 Task: Manage the "Payment confirmation" page setting.
Action: Mouse moved to (1107, 85)
Screenshot: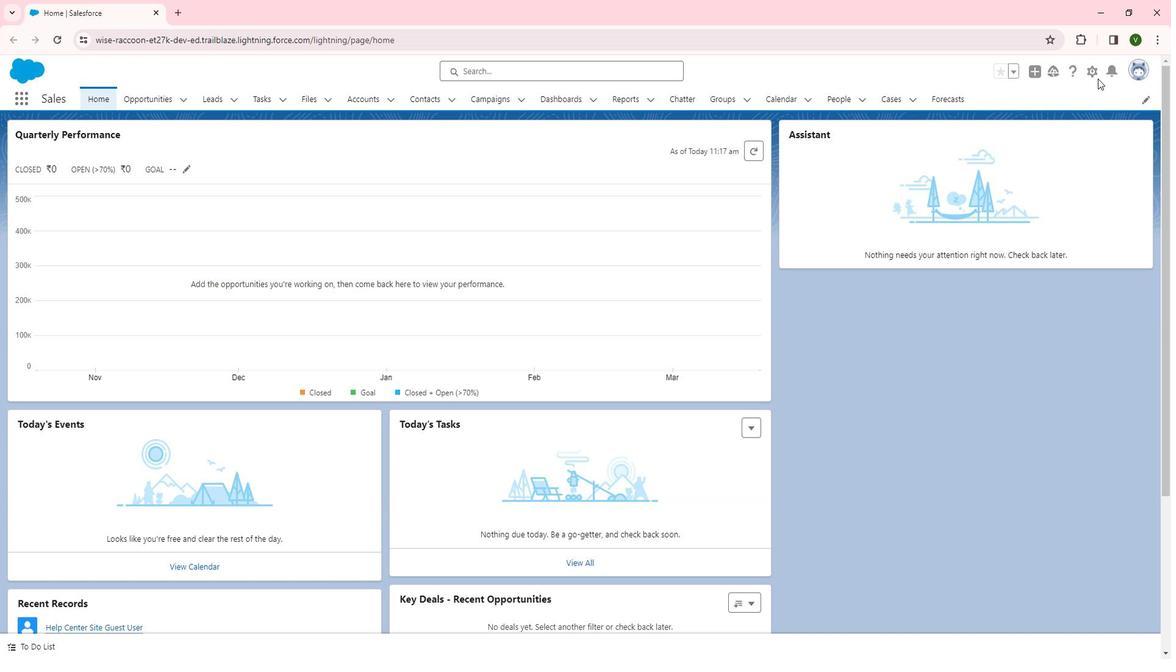 
Action: Mouse pressed left at (1107, 85)
Screenshot: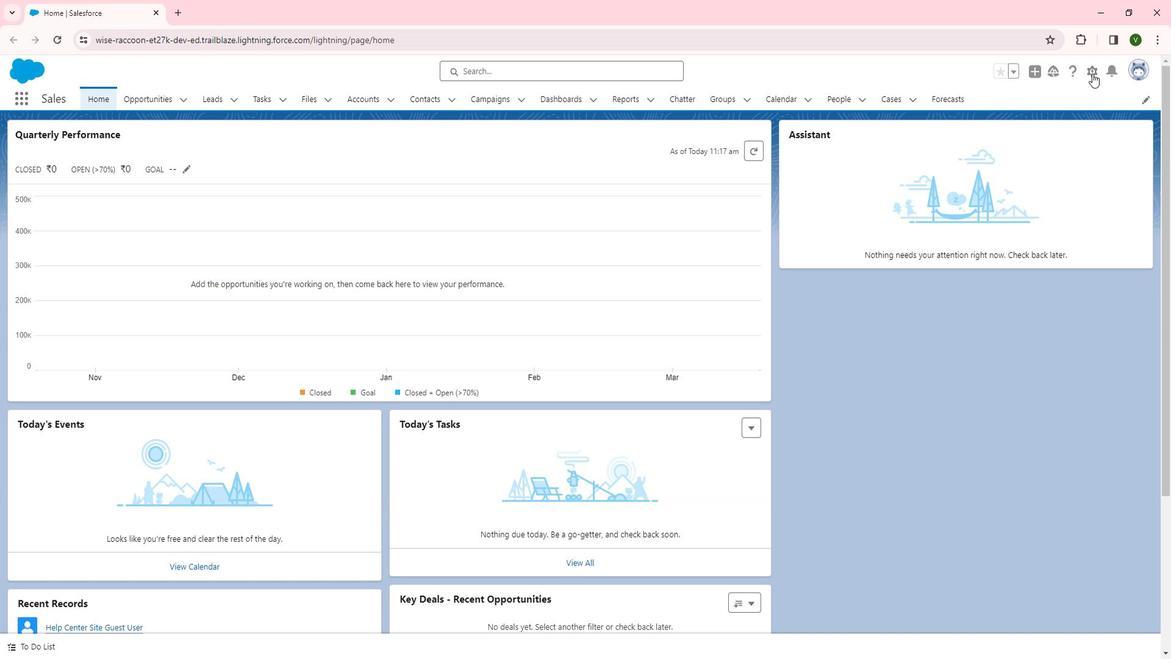 
Action: Mouse moved to (1050, 130)
Screenshot: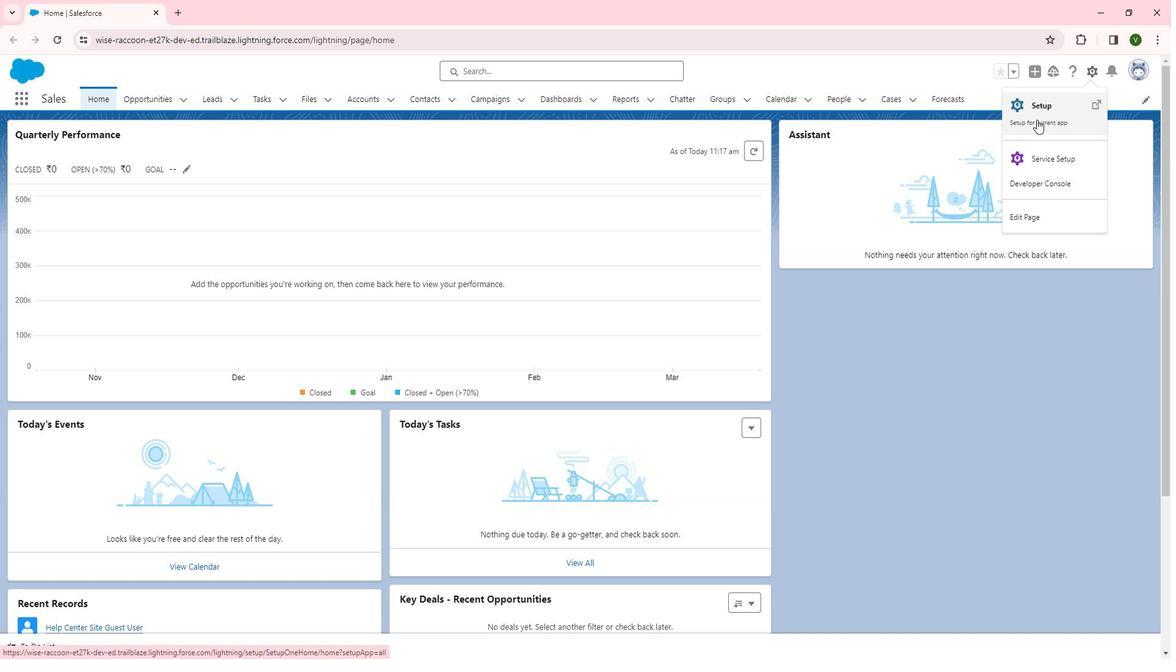 
Action: Mouse pressed left at (1050, 130)
Screenshot: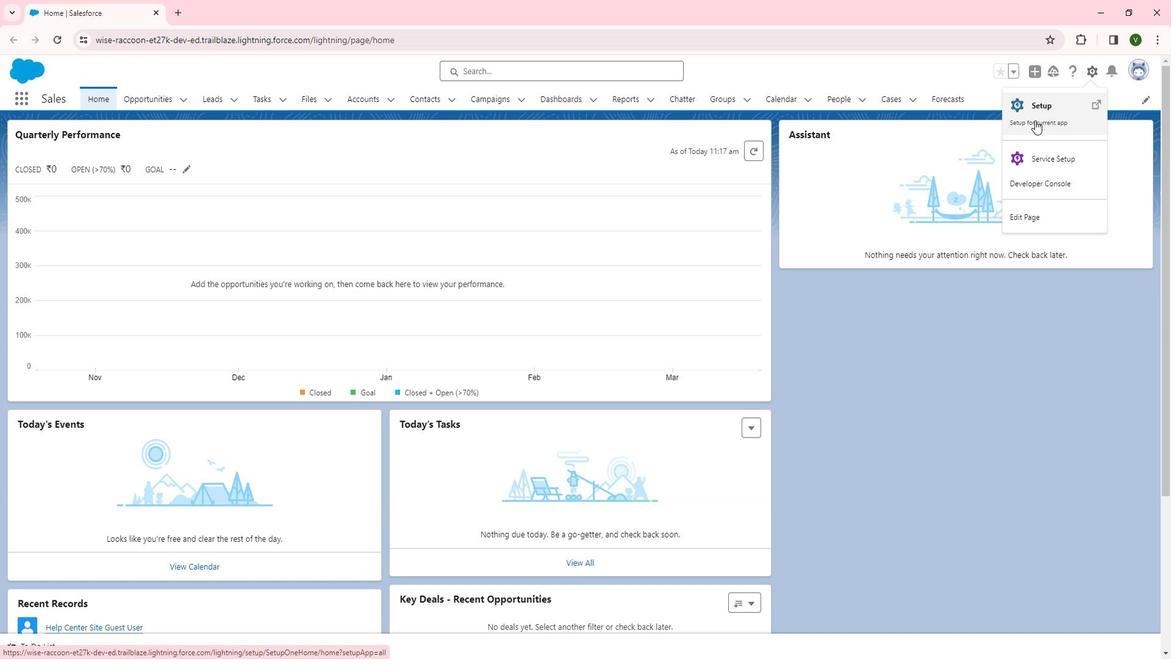 
Action: Mouse moved to (101, 419)
Screenshot: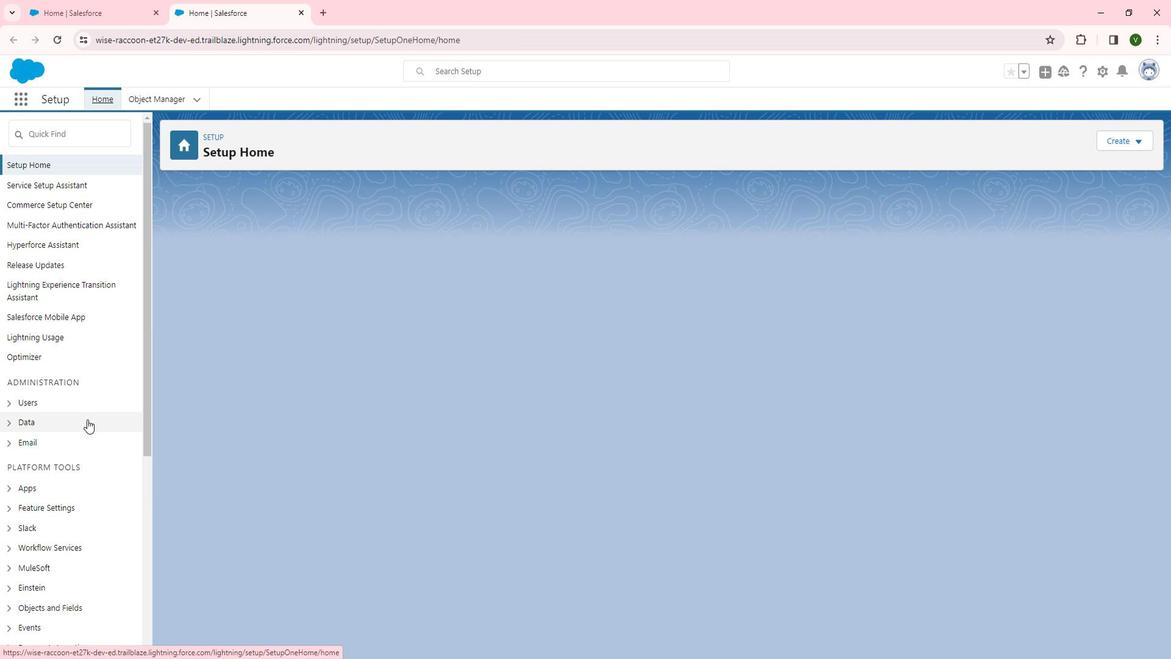 
Action: Mouse scrolled (101, 419) with delta (0, 0)
Screenshot: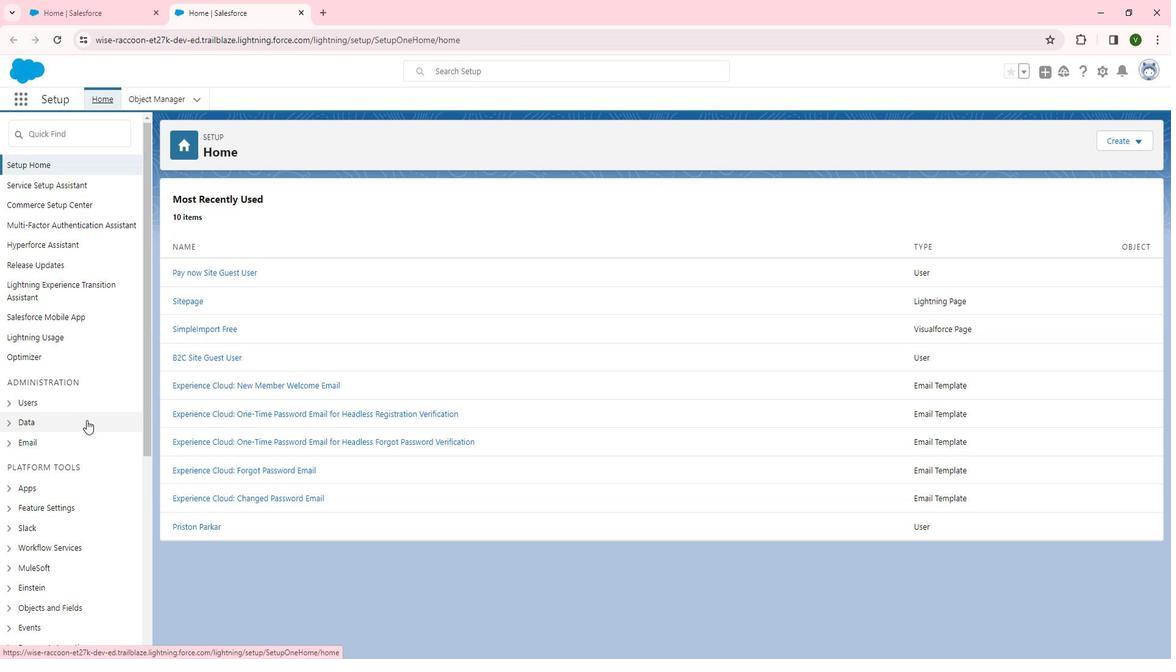 
Action: Mouse moved to (100, 421)
Screenshot: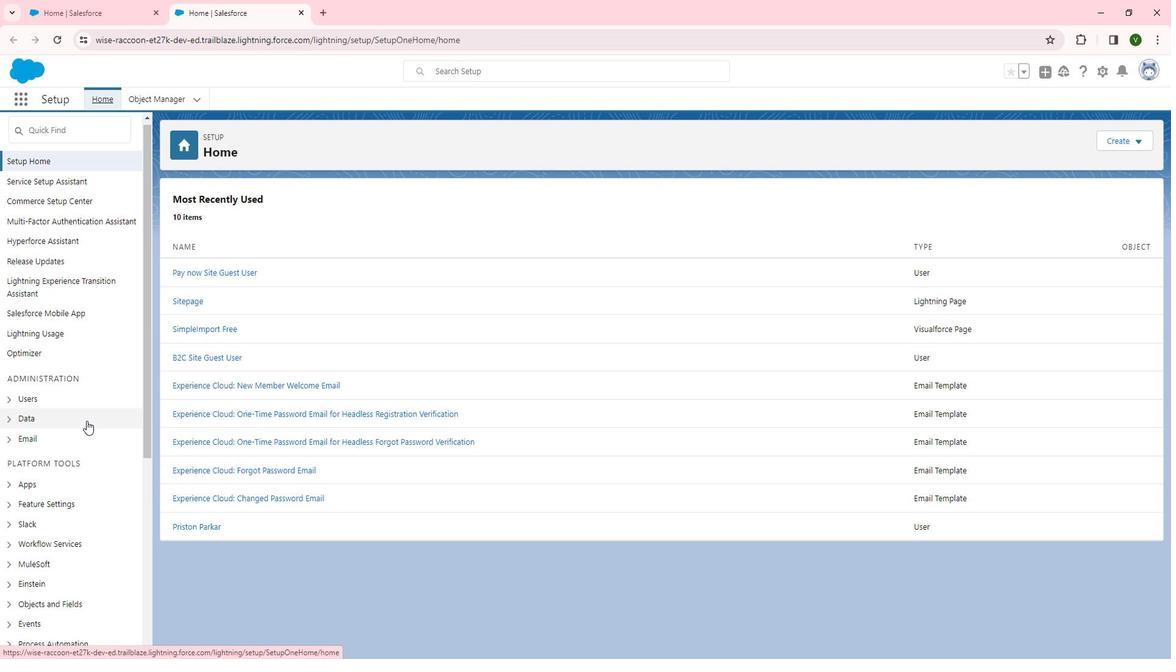 
Action: Mouse scrolled (100, 421) with delta (0, 0)
Screenshot: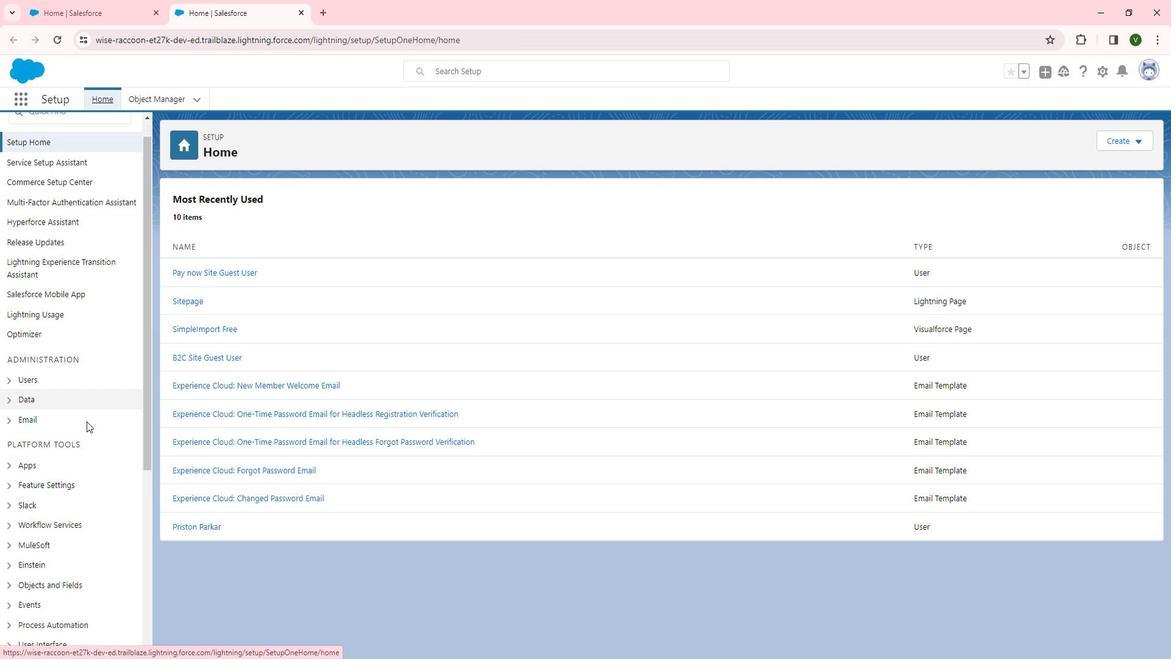 
Action: Mouse moved to (100, 421)
Screenshot: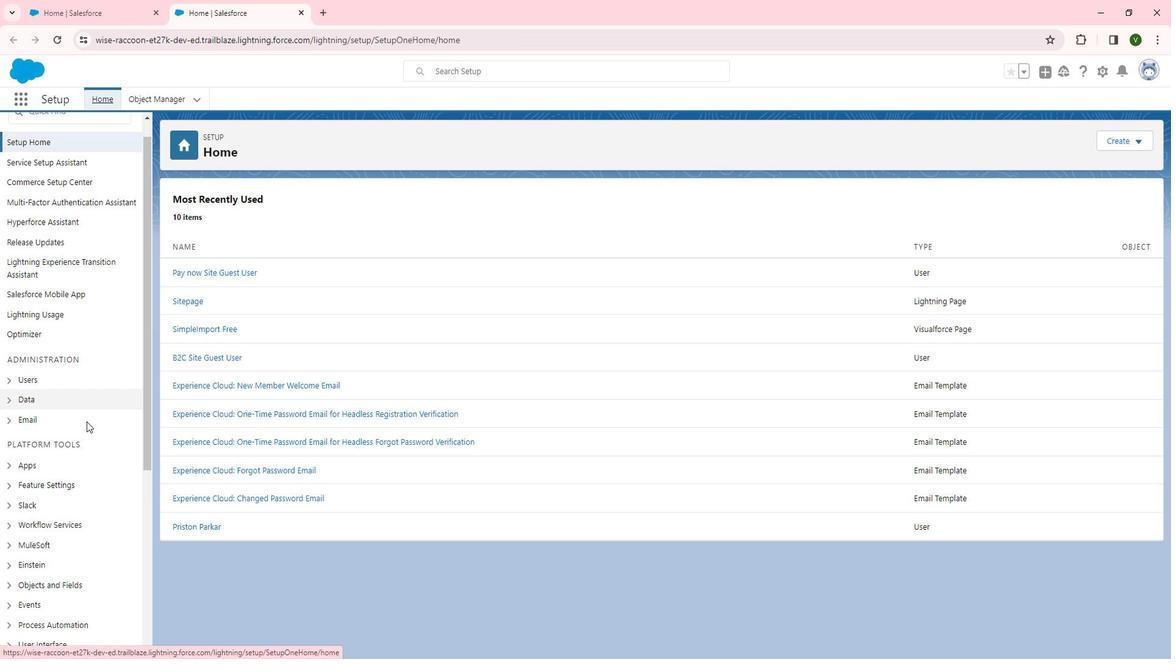 
Action: Mouse scrolled (100, 421) with delta (0, 0)
Screenshot: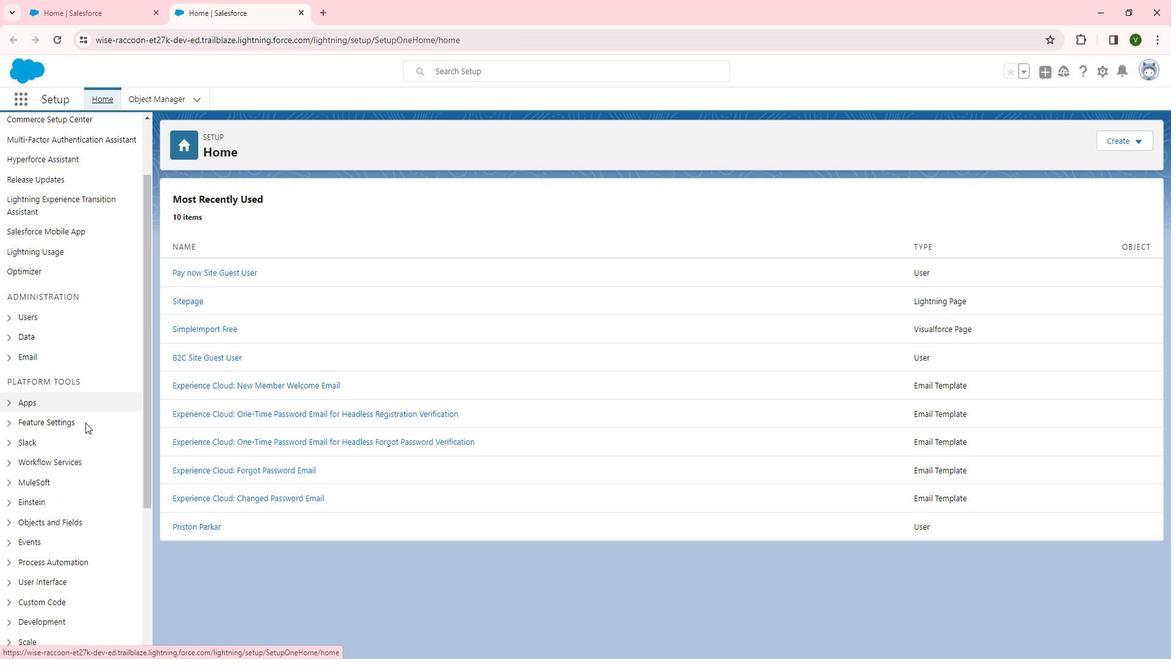 
Action: Mouse scrolled (100, 421) with delta (0, 0)
Screenshot: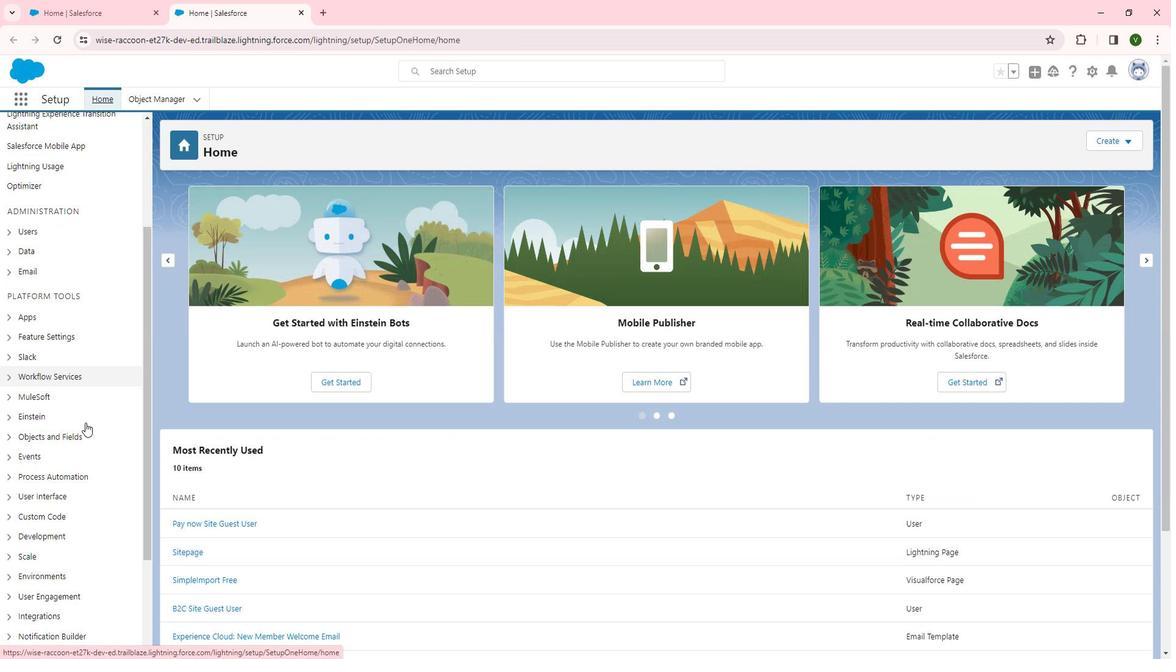 
Action: Mouse moved to (50, 257)
Screenshot: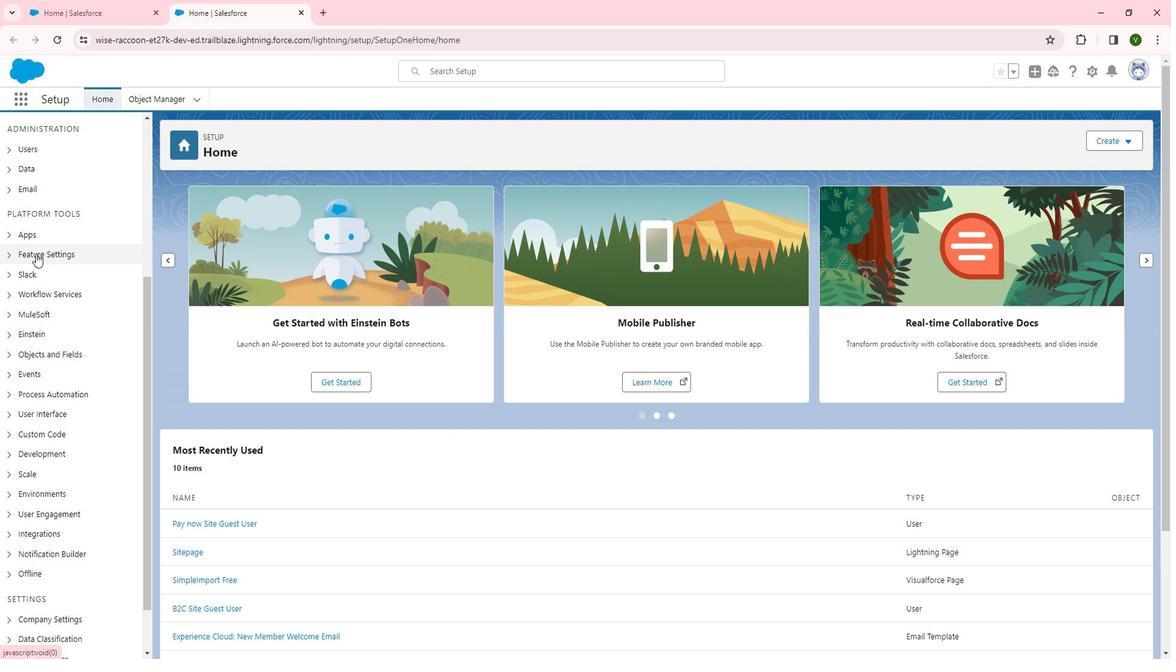 
Action: Mouse pressed left at (50, 257)
Screenshot: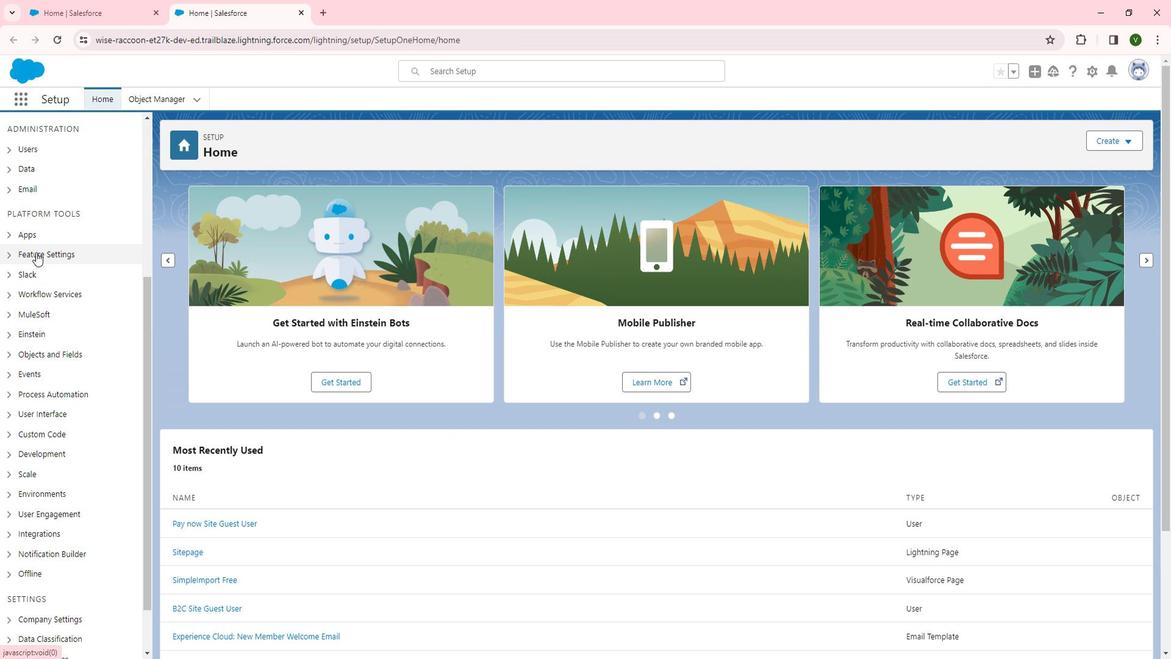 
Action: Mouse moved to (73, 390)
Screenshot: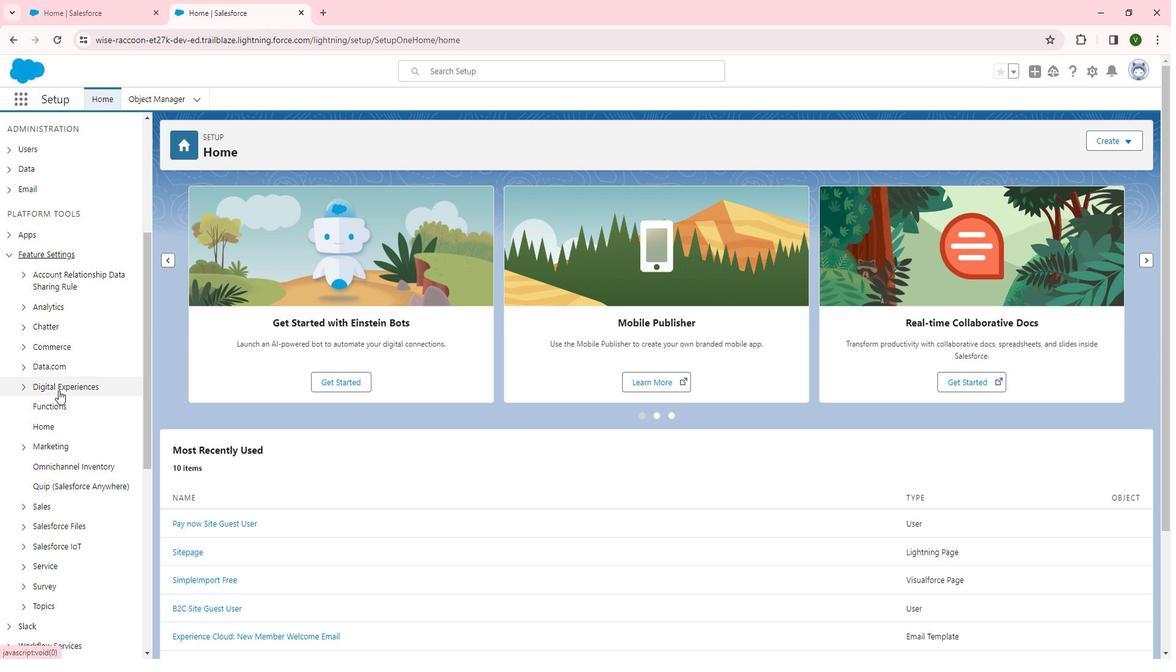 
Action: Mouse pressed left at (73, 390)
Screenshot: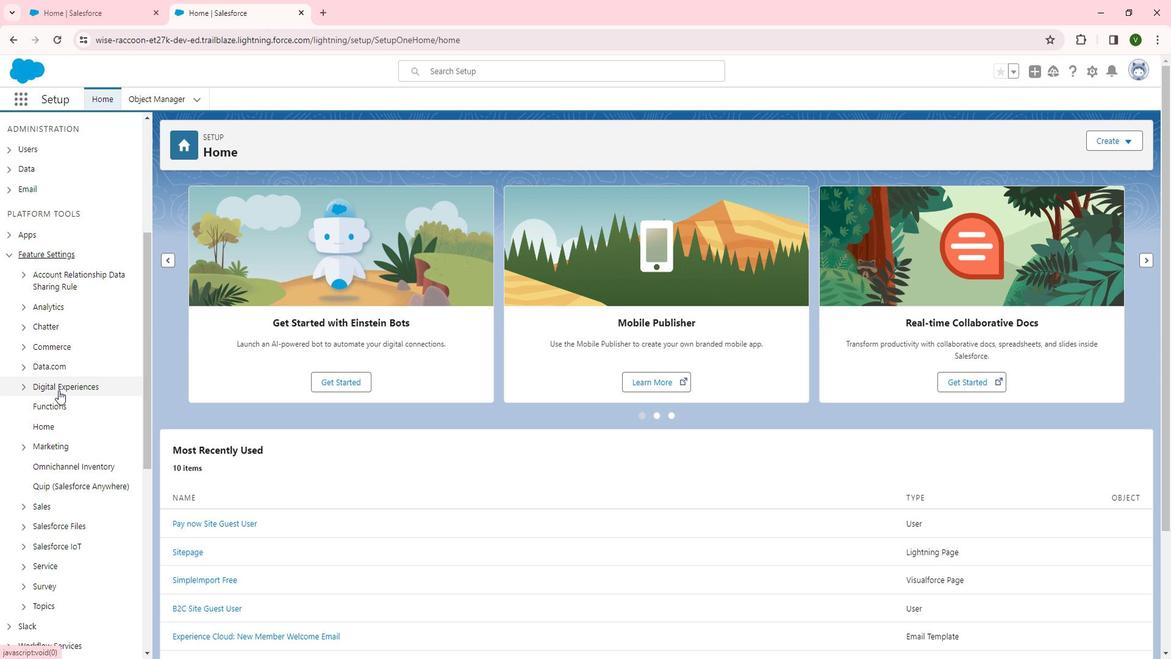 
Action: Mouse moved to (60, 405)
Screenshot: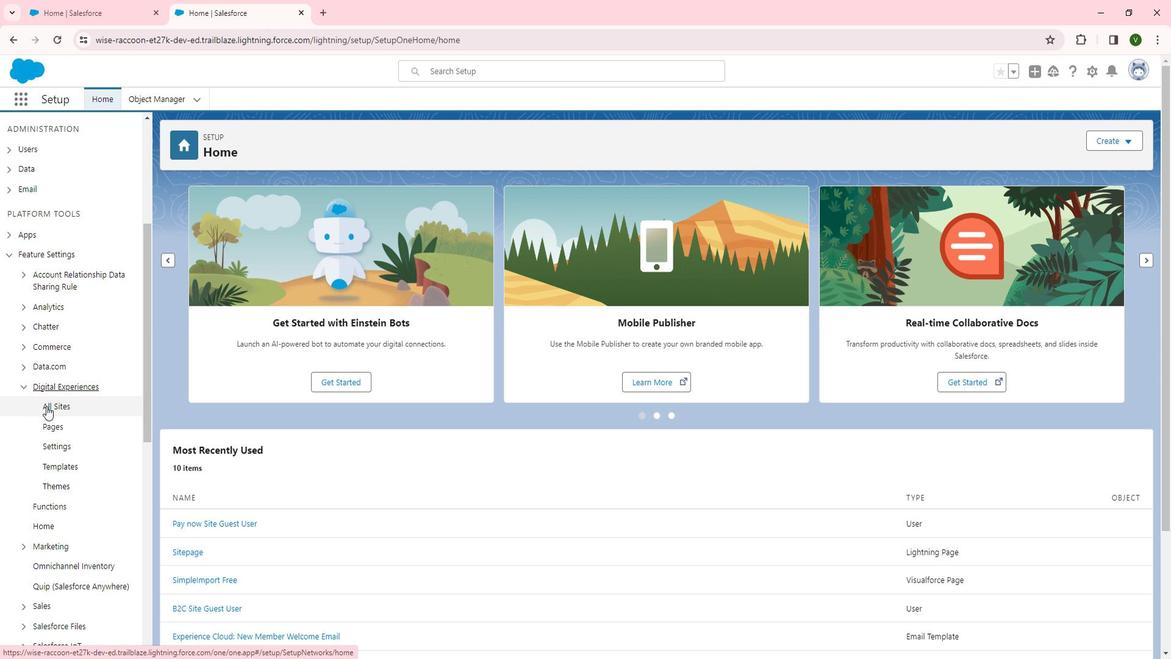 
Action: Mouse pressed left at (60, 405)
Screenshot: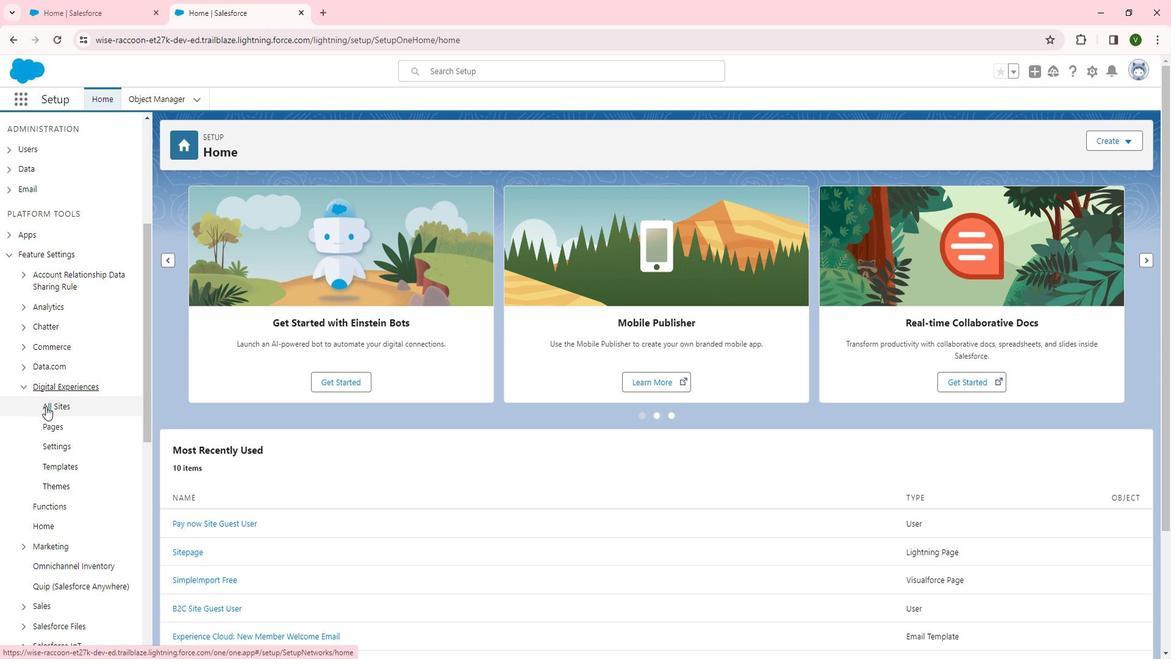 
Action: Mouse moved to (200, 352)
Screenshot: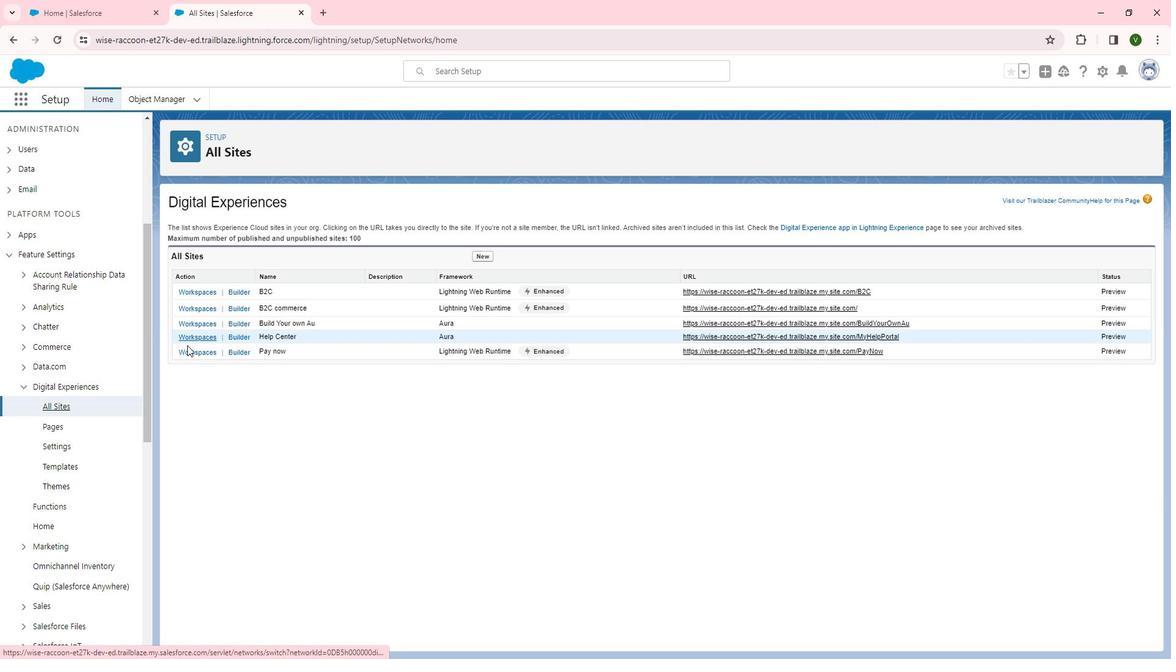 
Action: Mouse pressed left at (200, 352)
Screenshot: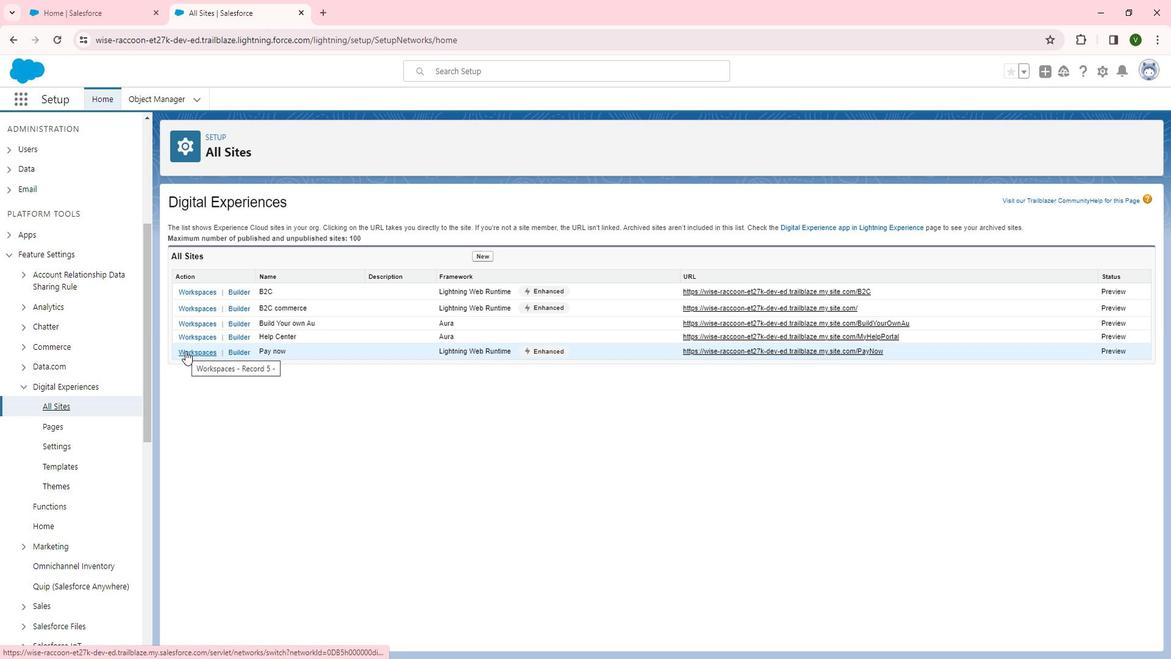 
Action: Mouse moved to (161, 283)
Screenshot: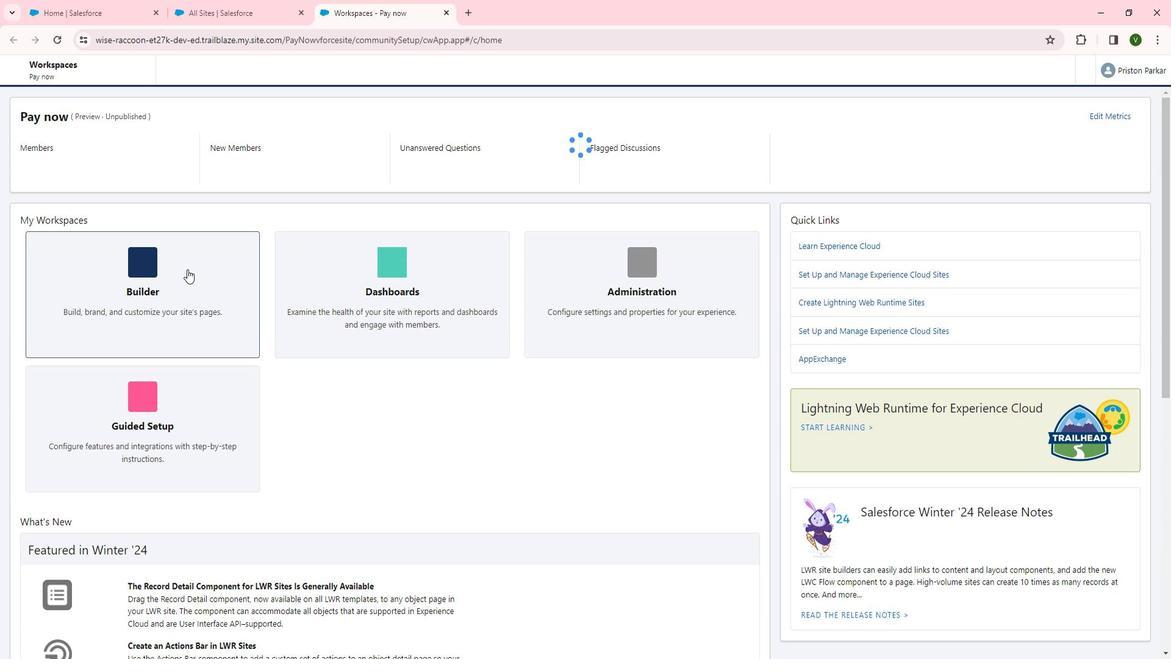 
Action: Mouse pressed left at (161, 283)
Screenshot: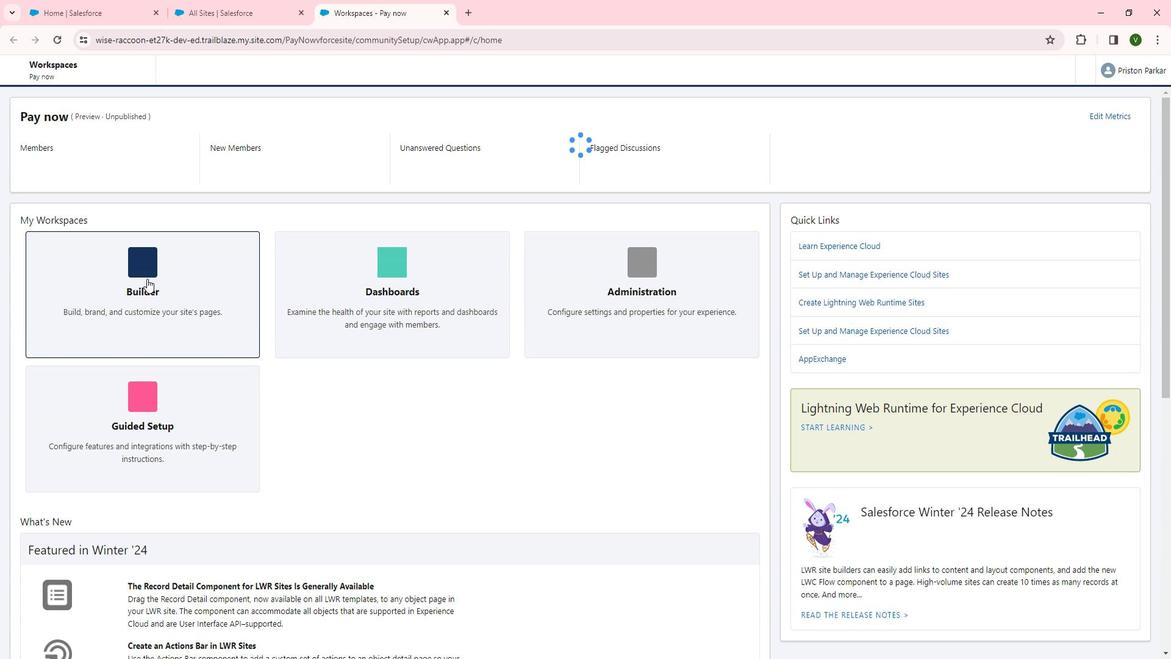 
Action: Mouse moved to (169, 78)
Screenshot: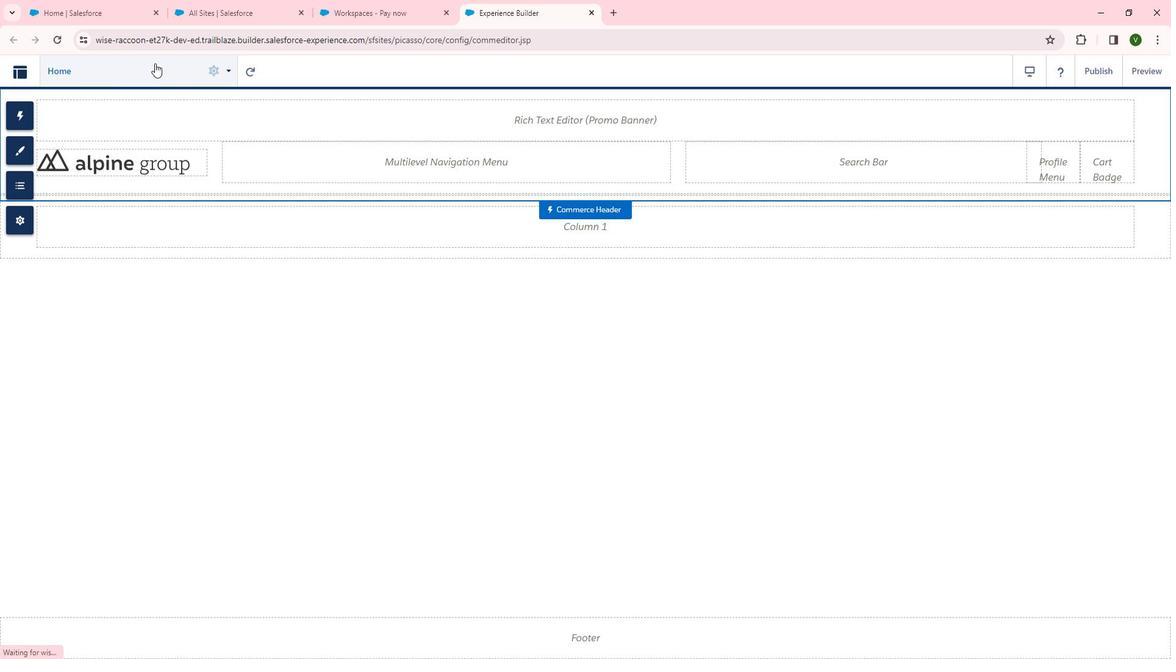 
Action: Mouse pressed left at (169, 78)
Screenshot: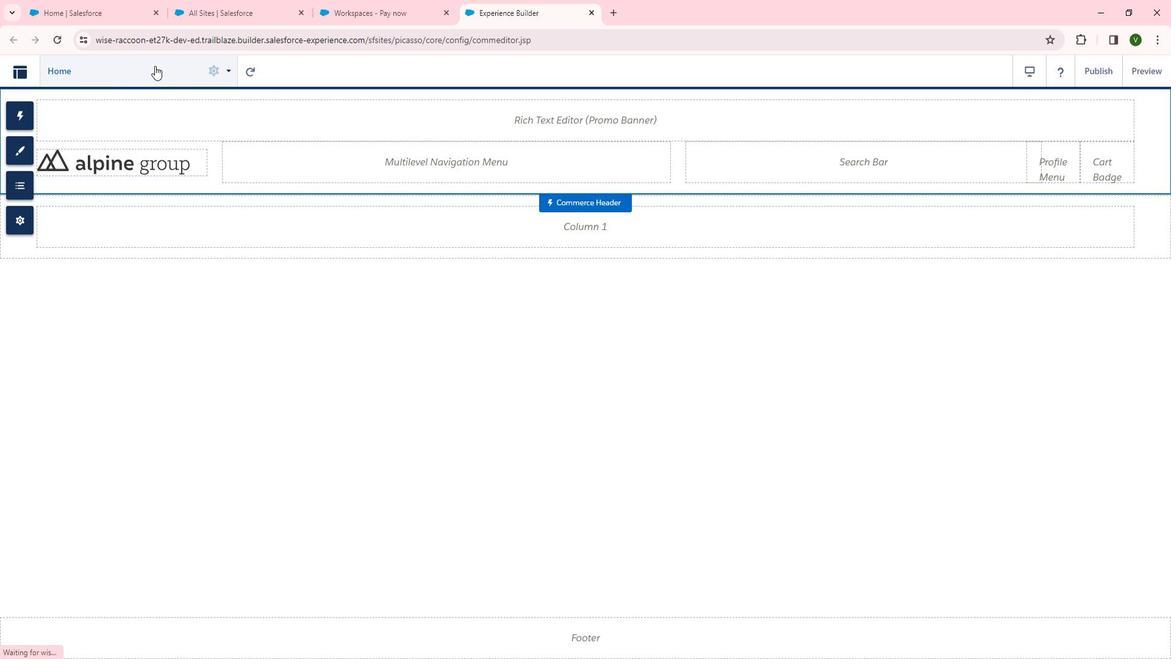 
Action: Mouse moved to (125, 316)
Screenshot: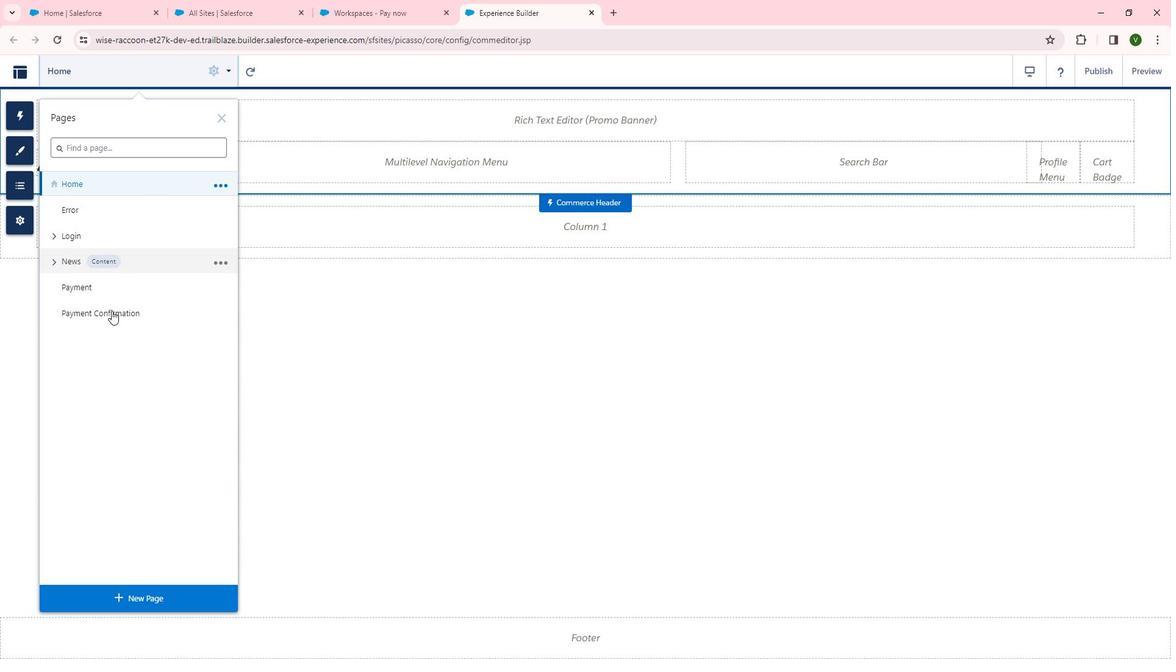 
Action: Mouse pressed left at (125, 316)
Screenshot: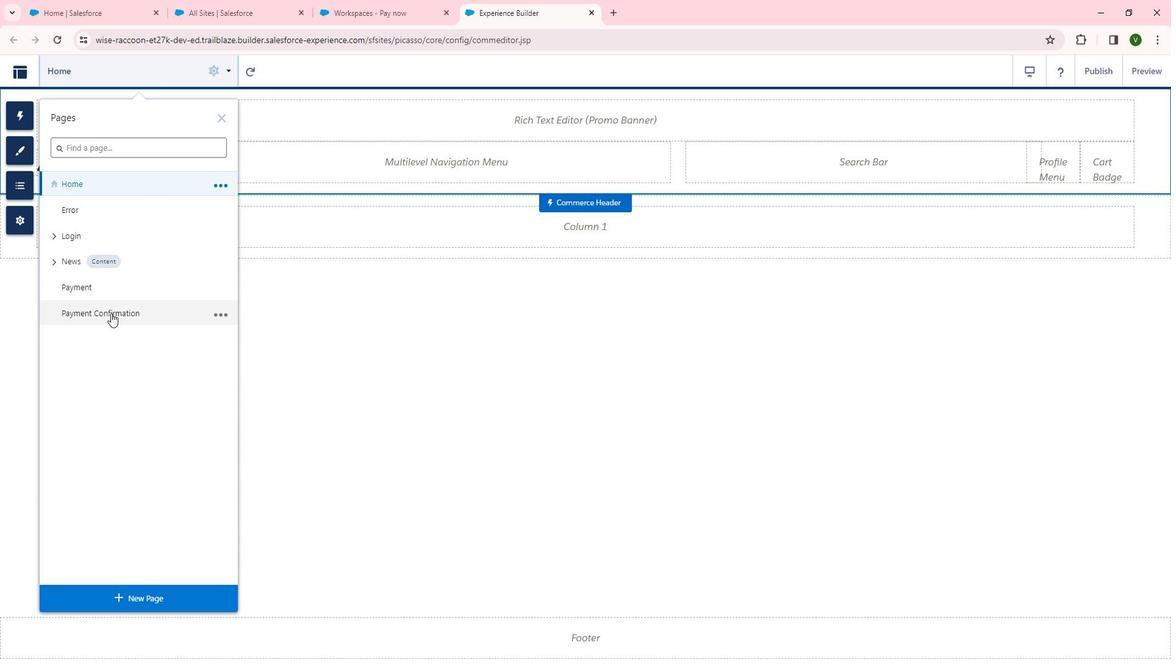 
Action: Mouse moved to (164, 89)
Screenshot: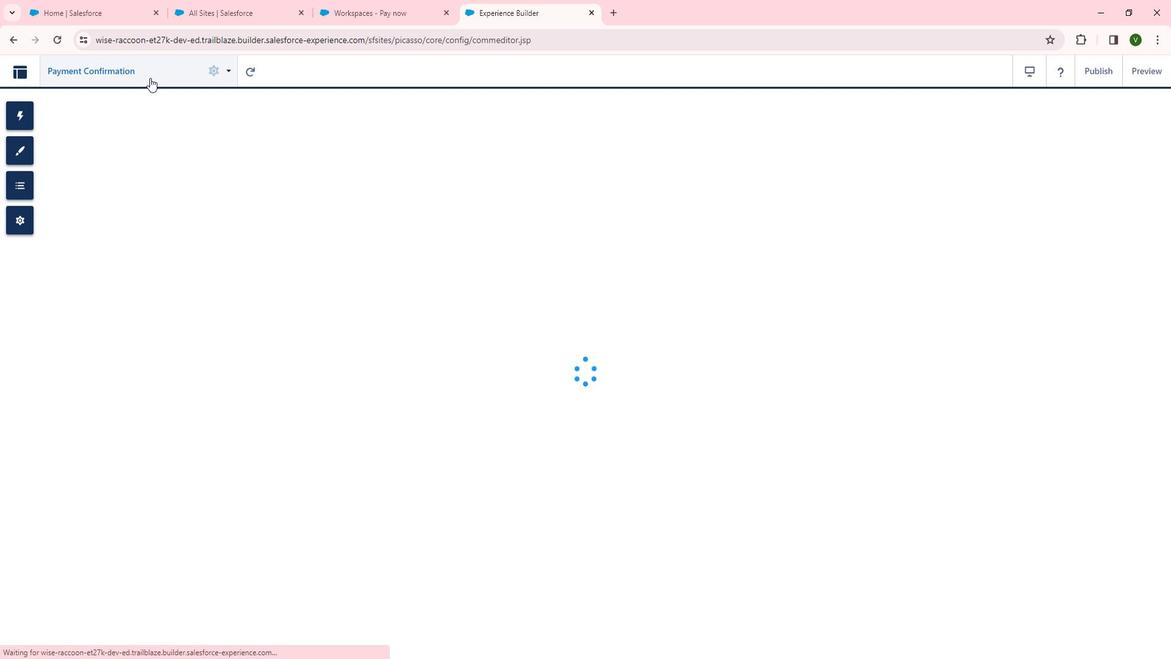 
Action: Mouse pressed left at (164, 89)
Screenshot: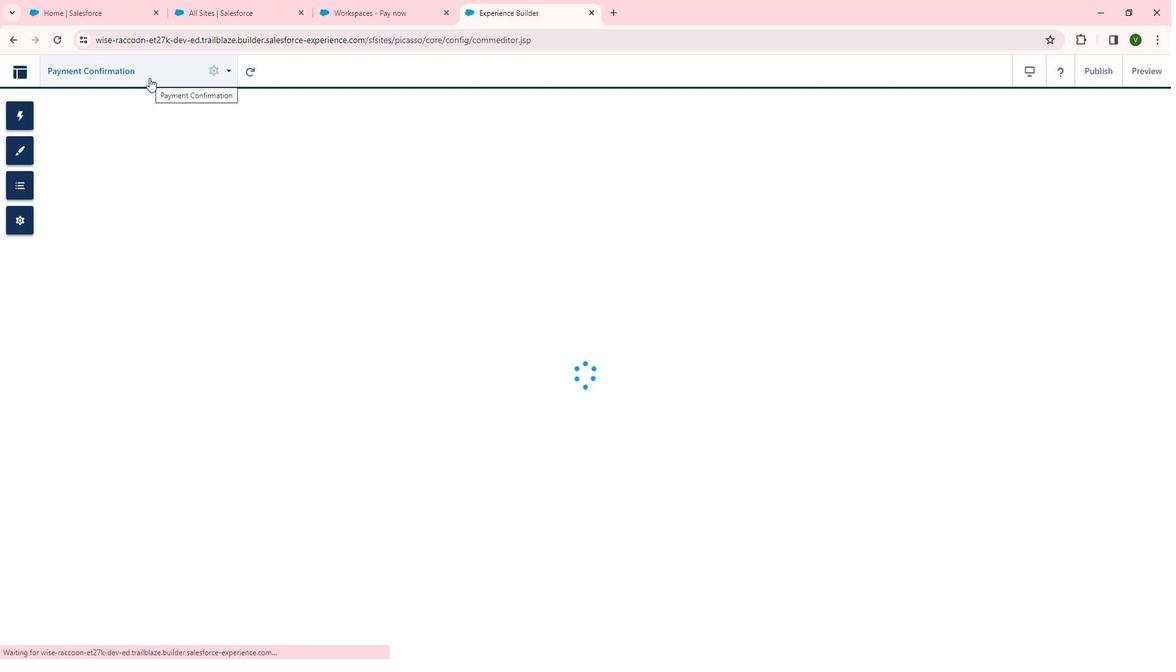 
Action: Mouse moved to (166, 86)
Screenshot: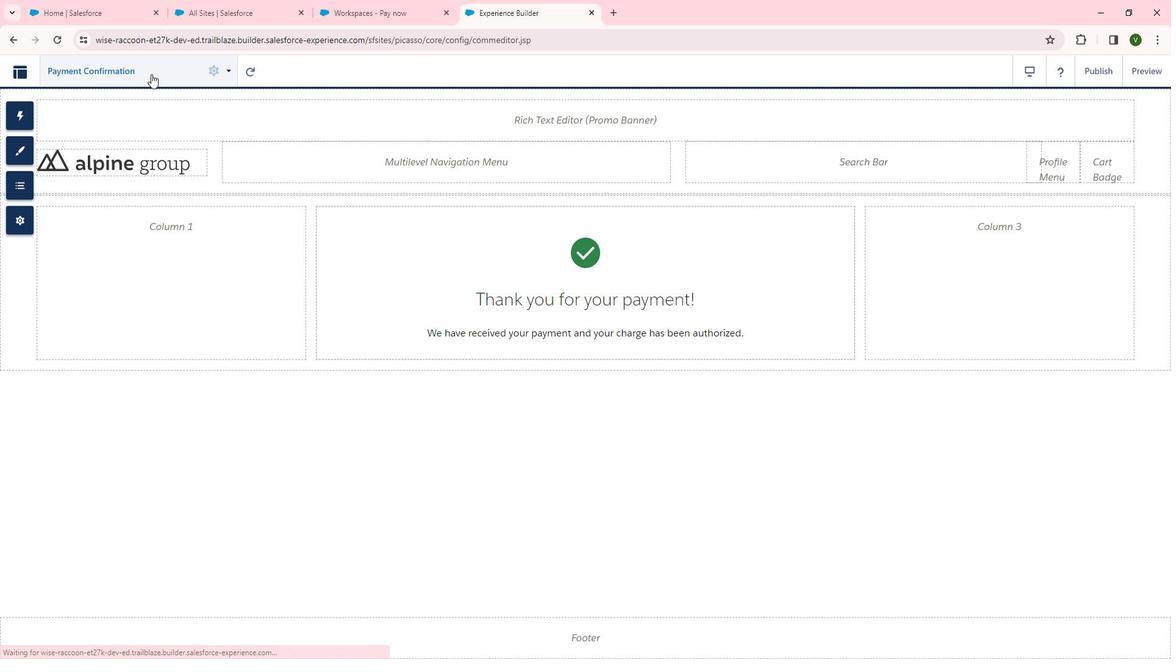 
Action: Mouse pressed left at (166, 86)
Screenshot: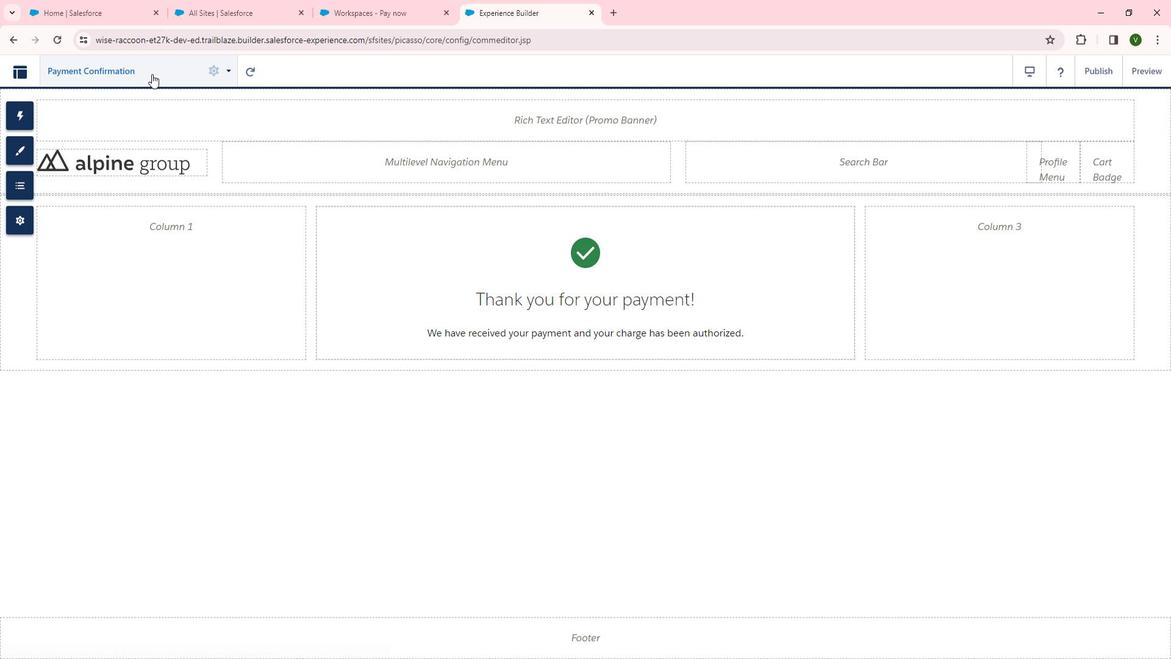 
Action: Mouse moved to (233, 314)
Screenshot: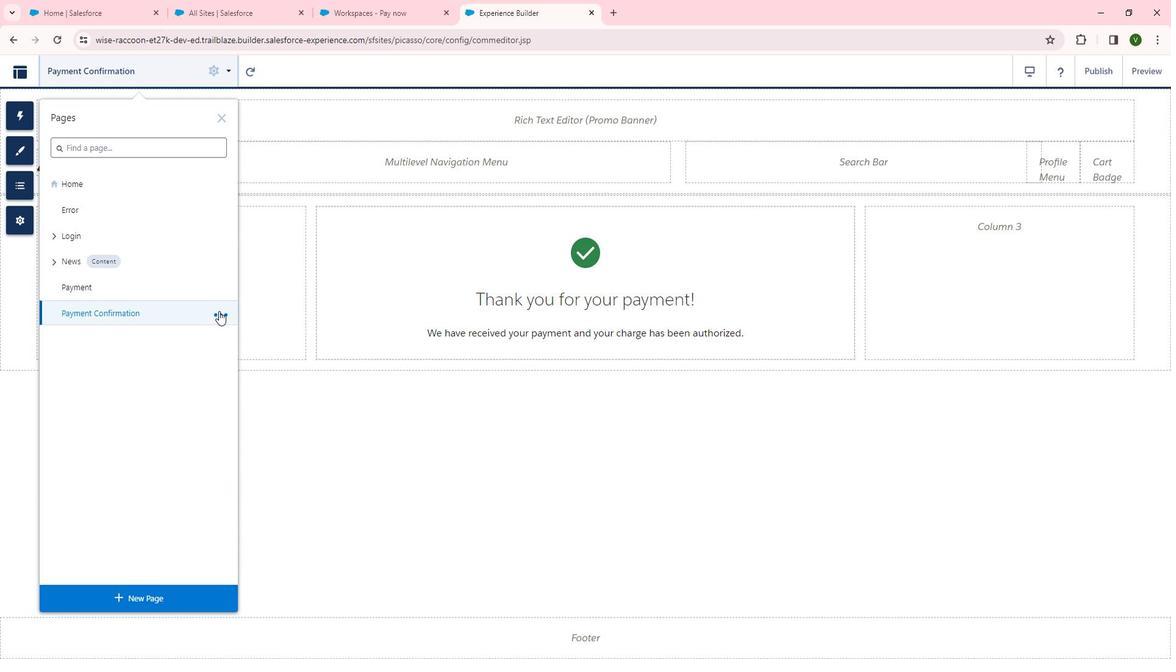 
Action: Mouse pressed left at (233, 314)
Screenshot: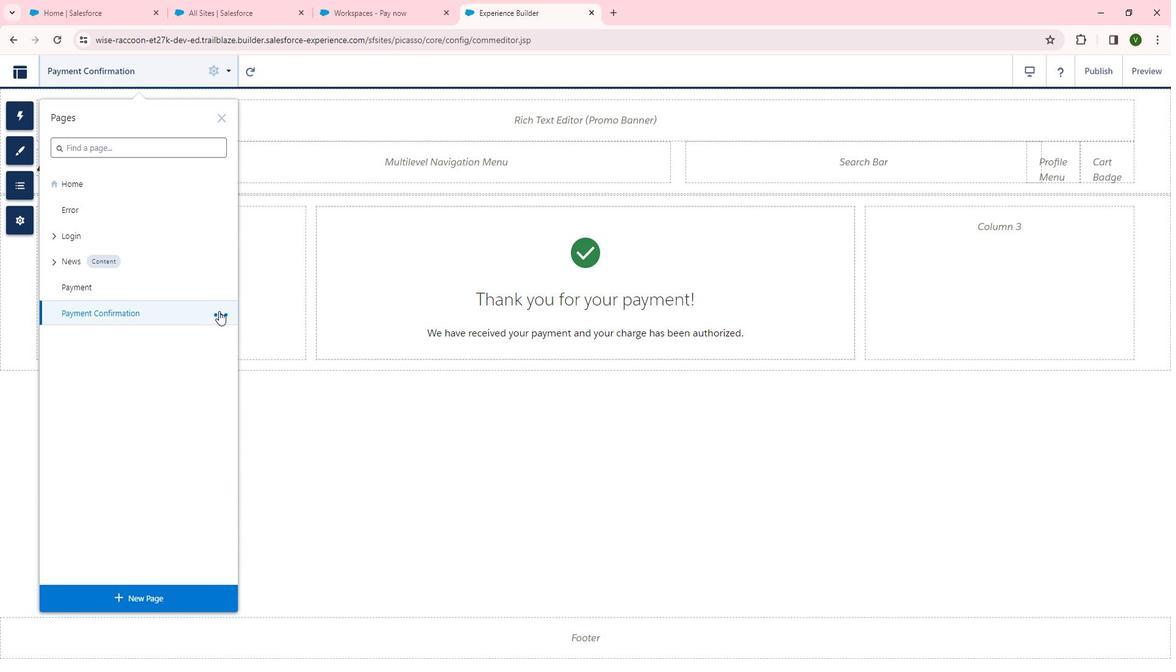 
Action: Mouse moved to (303, 303)
Screenshot: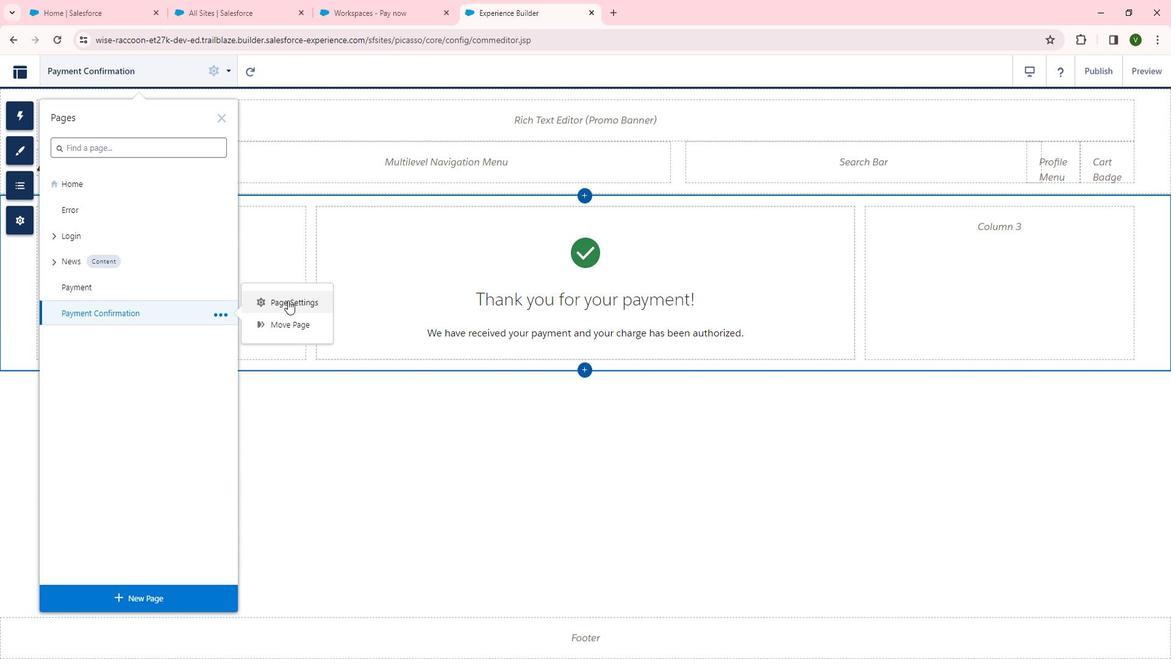 
Action: Mouse pressed left at (303, 303)
Screenshot: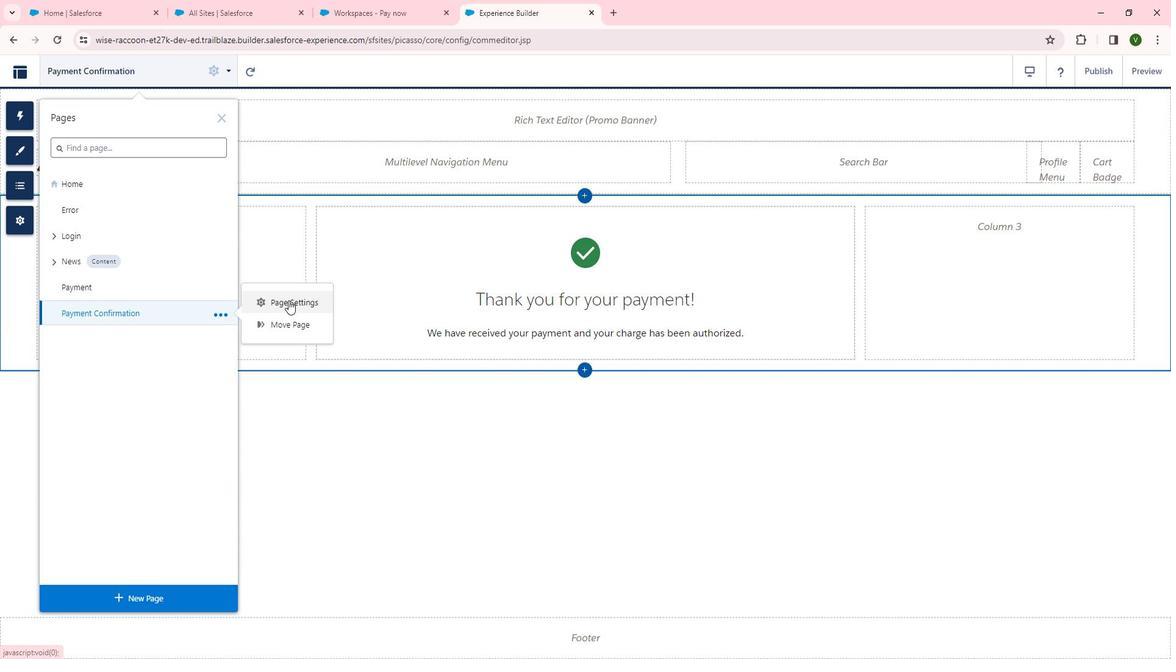 
Action: Mouse moved to (280, 441)
Screenshot: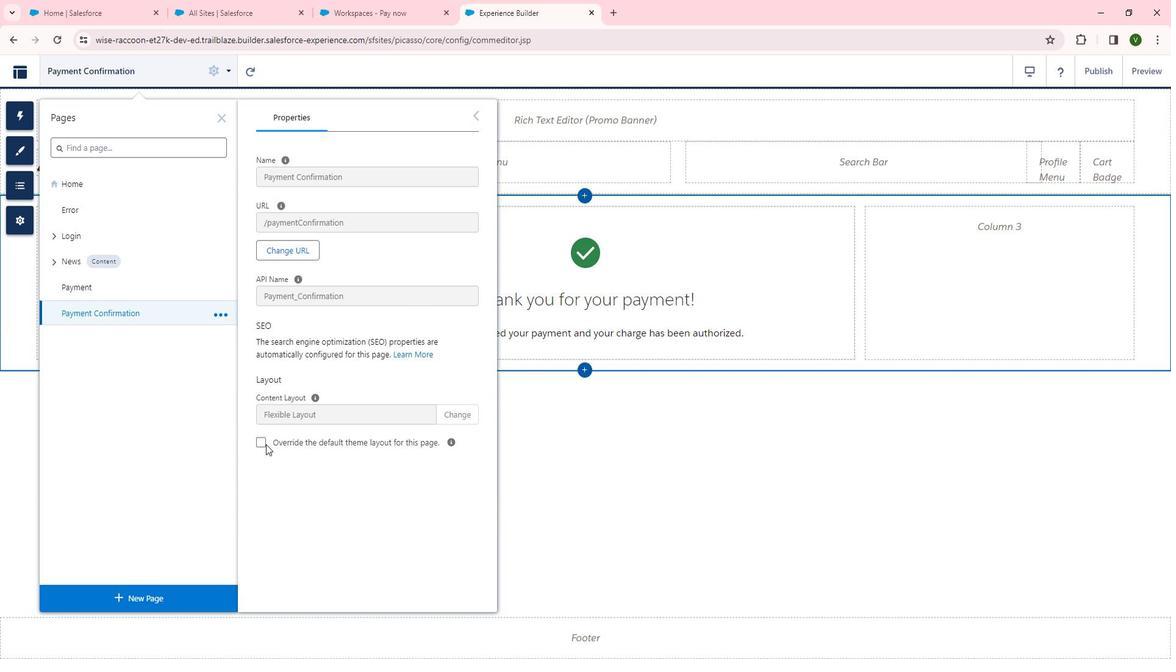 
Action: Mouse pressed left at (280, 441)
Screenshot: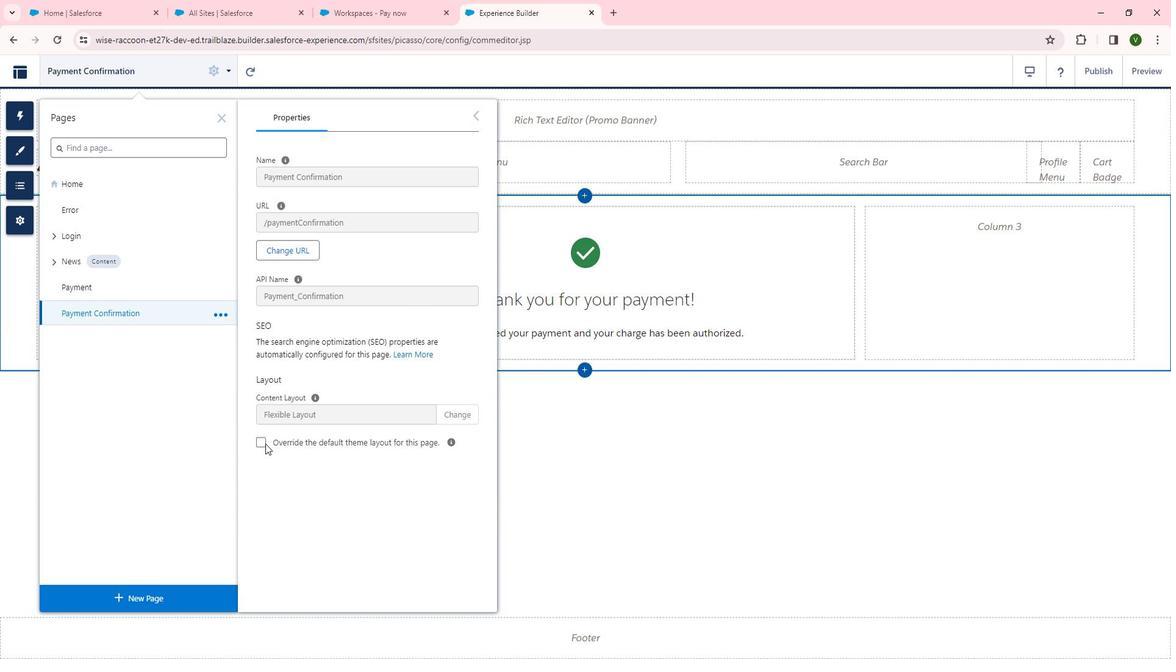 
Action: Mouse moved to (396, 478)
Screenshot: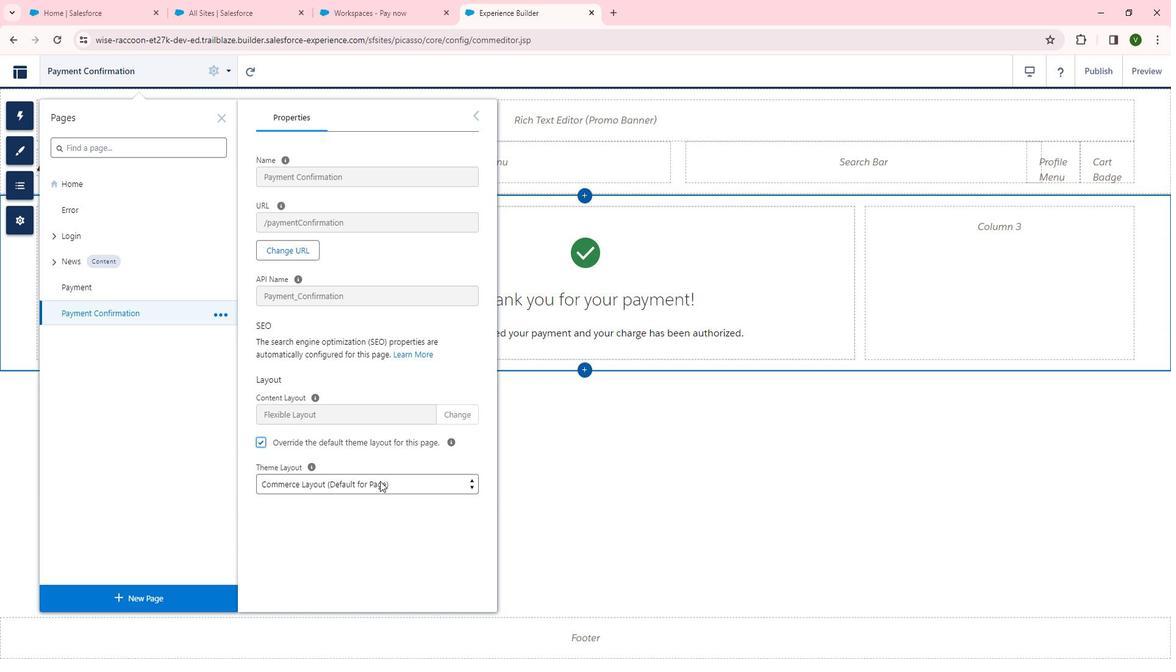 
Action: Mouse pressed left at (396, 478)
Screenshot: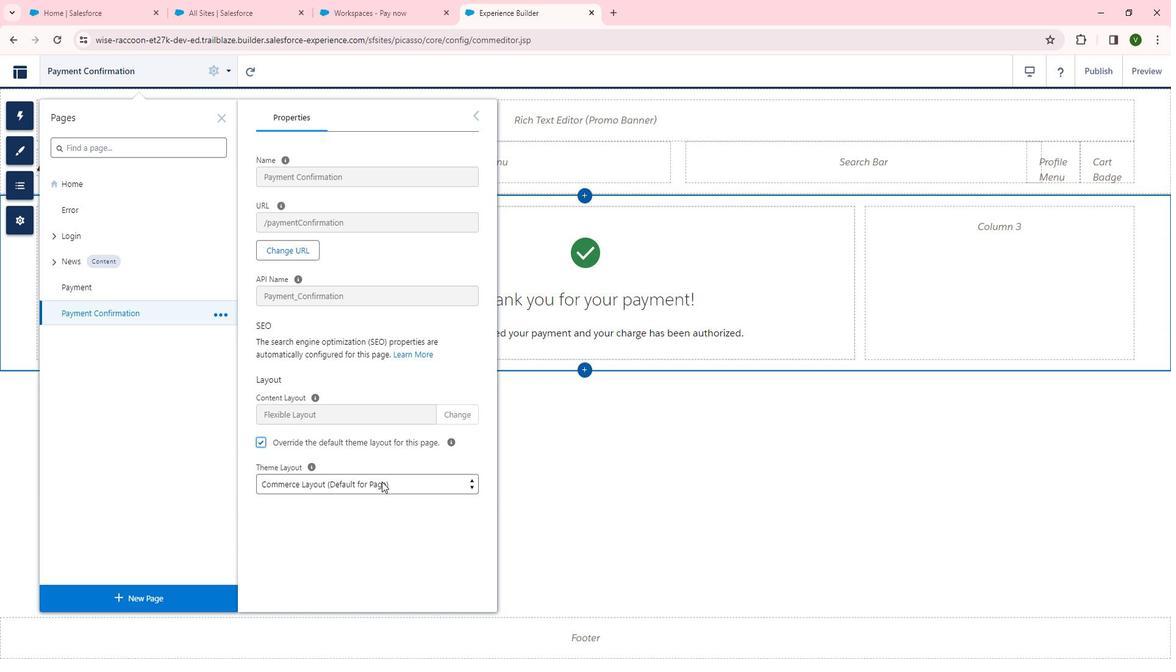 
Action: Mouse moved to (356, 505)
Screenshot: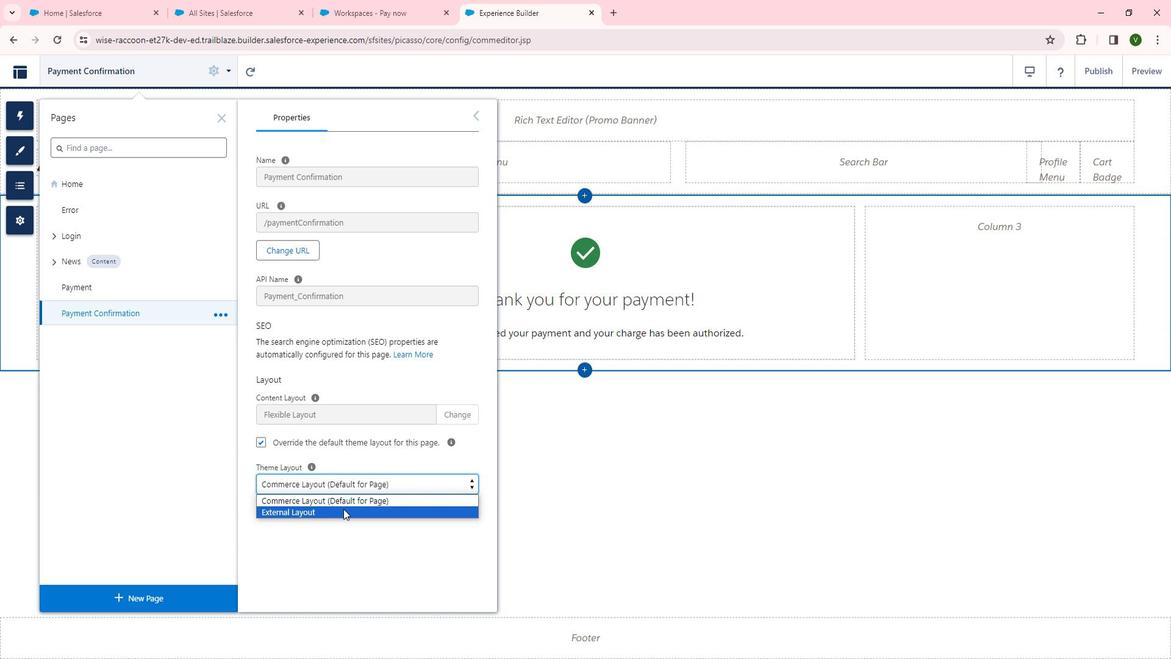 
Action: Mouse pressed left at (356, 505)
Screenshot: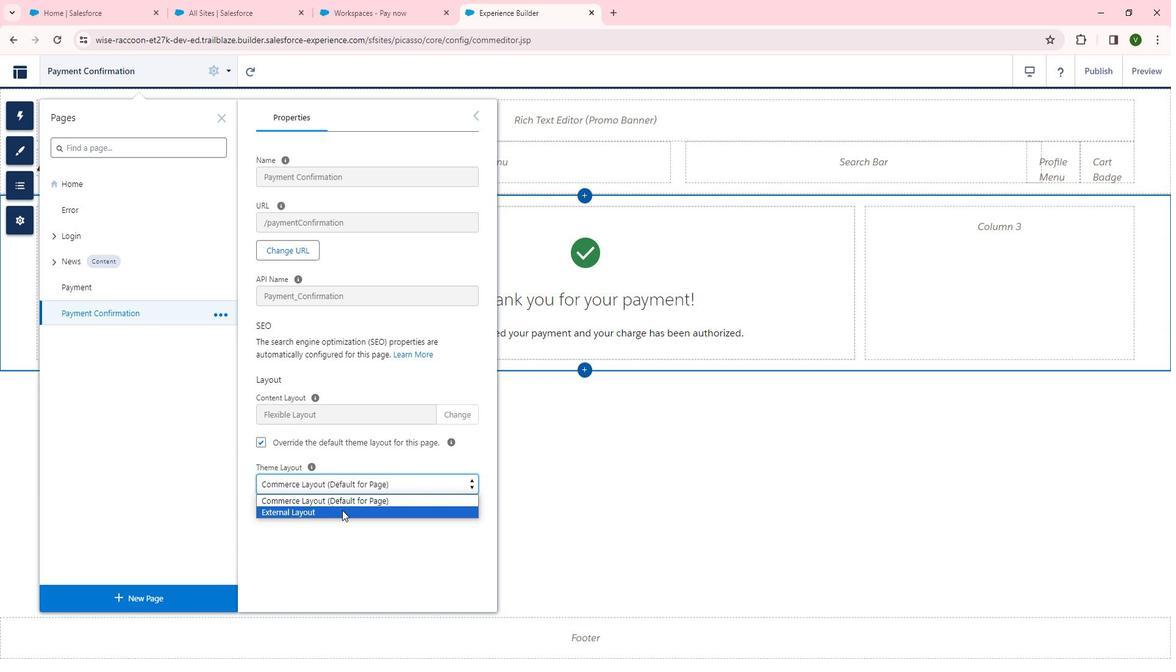 
Action: Mouse moved to (413, 494)
Screenshot: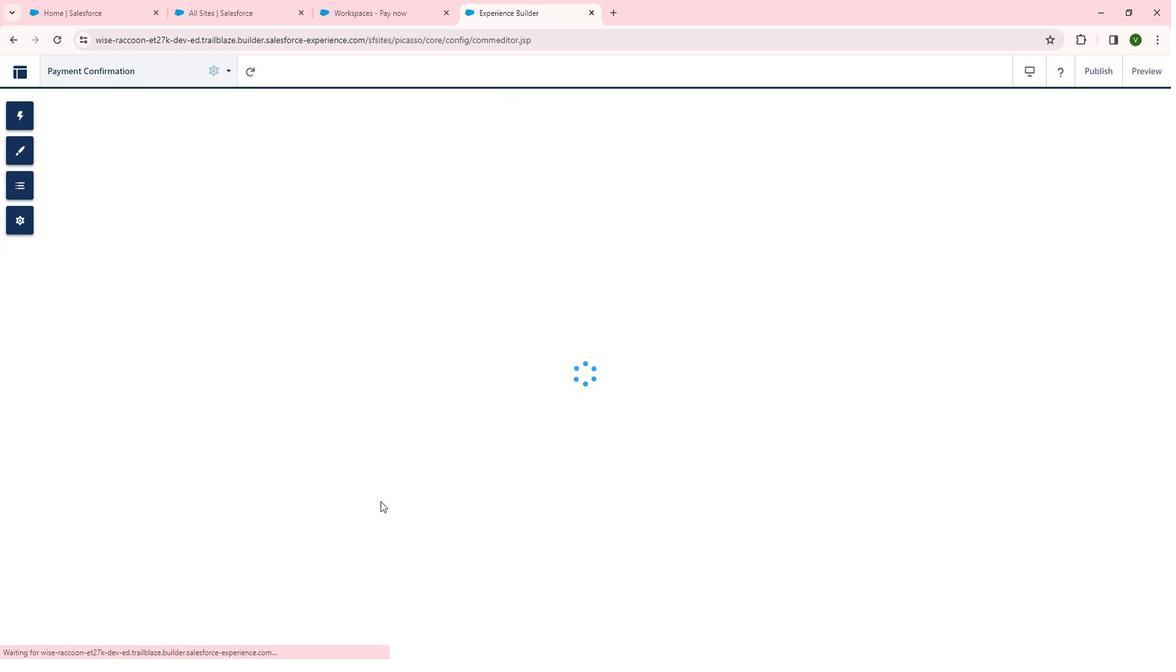 
